 Task: Add an event with the title Client Appreciation Reception, date '2023/10/12', time 7:50 AM to 9:50 AMand add a description: The Marketing Campaign Launch is an exciting and highly anticipated event that marks the official introduction of a new marketing campaign to the target audience. It is a carefully planned and executed event designed to create buzz, generate interest, and maximize the impact of the campaign's messaging and objectives._x000D_
_x000D_
, put the event into Blue category . Add location for the event as: 789 Promenade des Anglais, Nice, France, logged in from the account softage.3@softage.netand send the event invitation to softage.8@softage.net and softage.9@softage.net. Set a reminder for the event 5 minutes before
Action: Mouse moved to (81, 87)
Screenshot: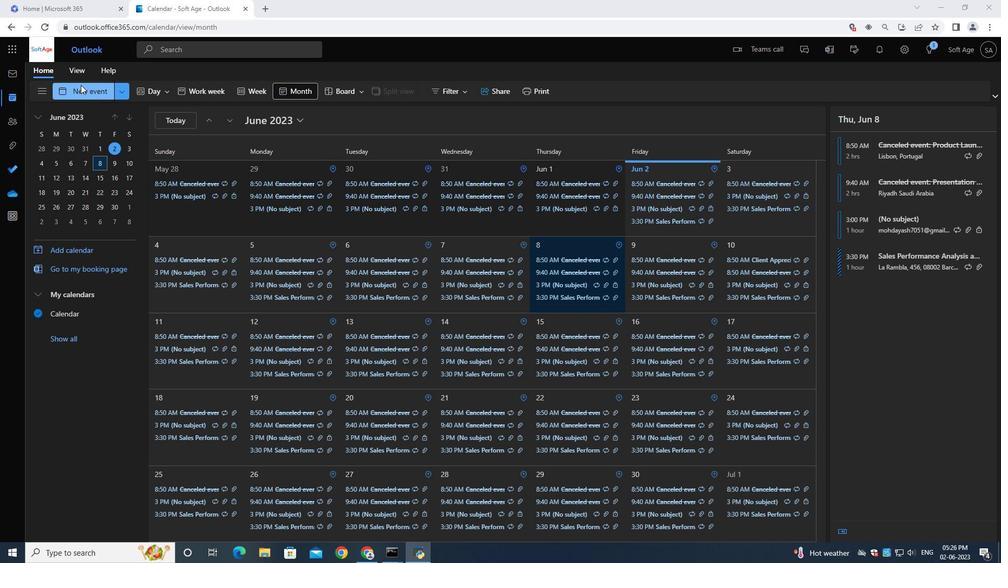 
Action: Mouse pressed left at (81, 87)
Screenshot: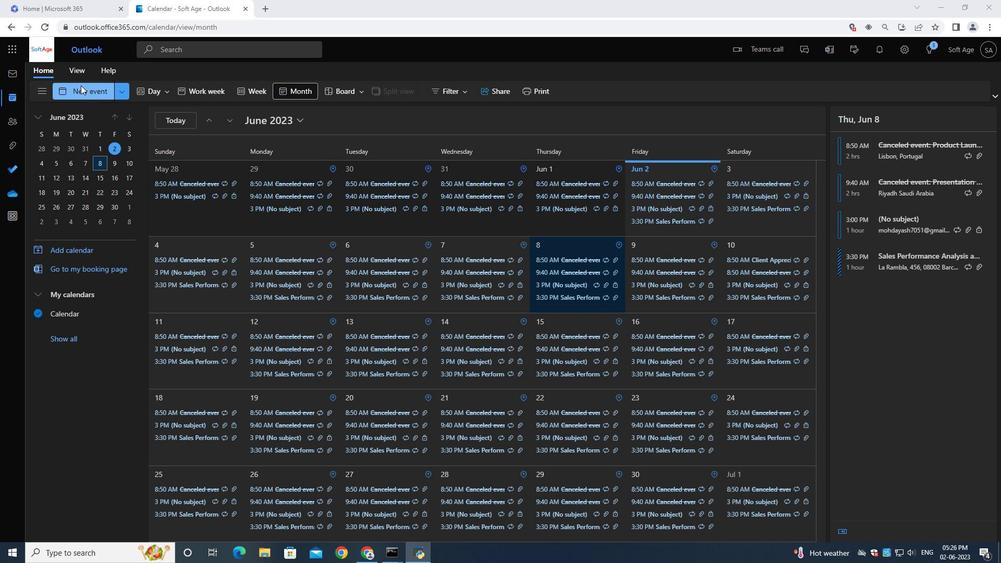 
Action: Mouse moved to (263, 155)
Screenshot: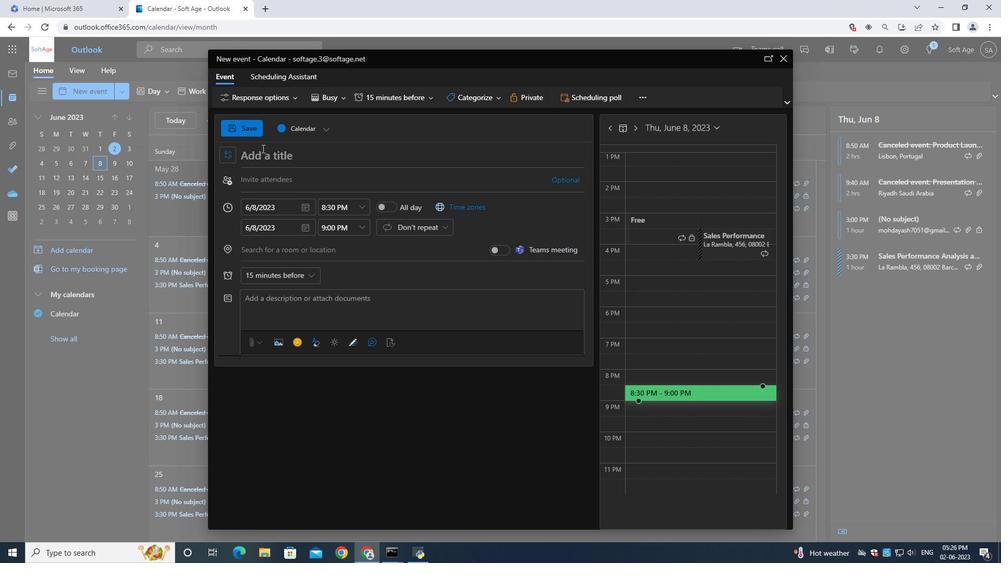 
Action: Mouse pressed left at (263, 155)
Screenshot: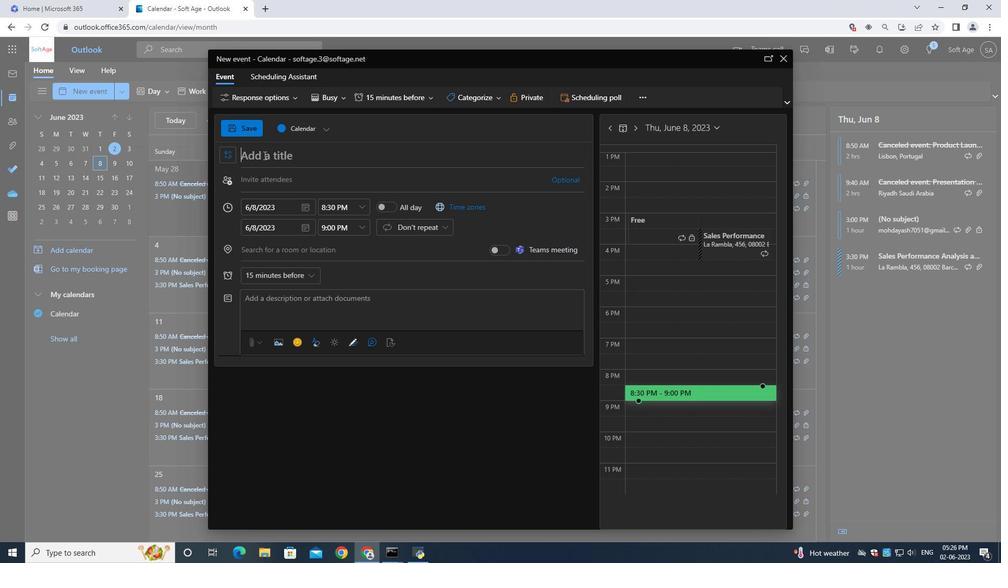 
Action: Key pressed <Key.shift>Client<Key.space>
Screenshot: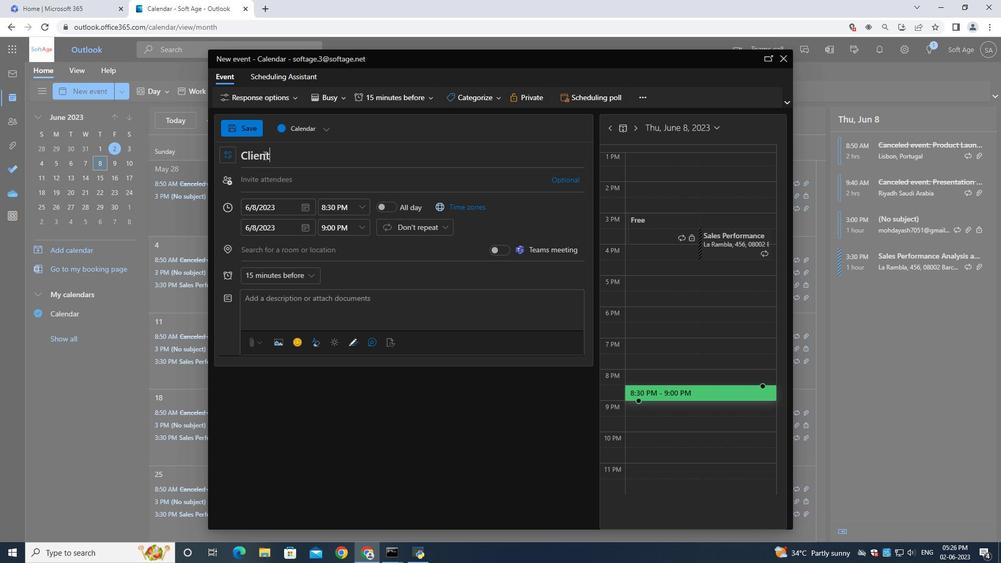 
Action: Mouse moved to (483, 66)
Screenshot: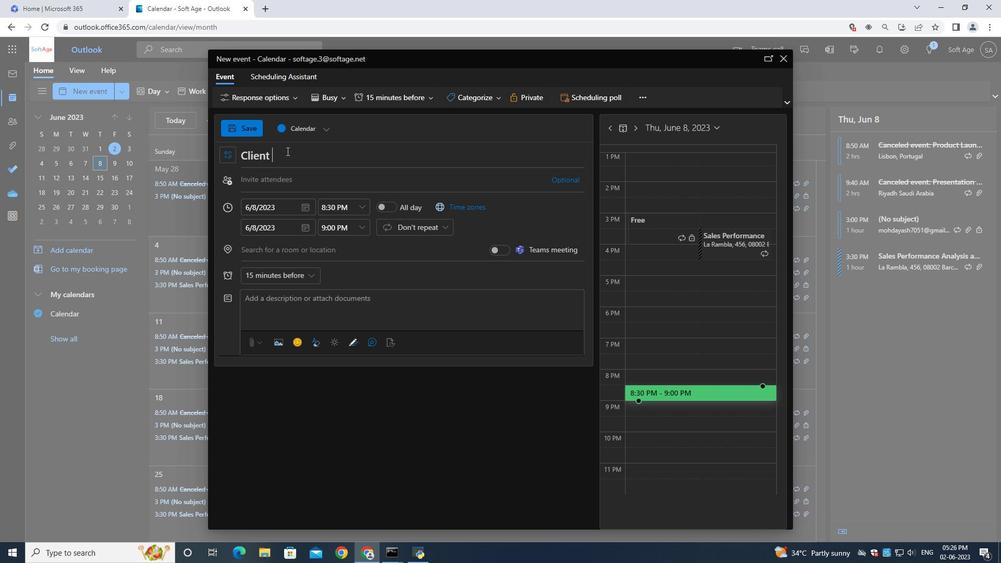 
Action: Key pressed <Key.shift>Appreciation<Key.space><Key.shift>Reception<Key.space>
Screenshot: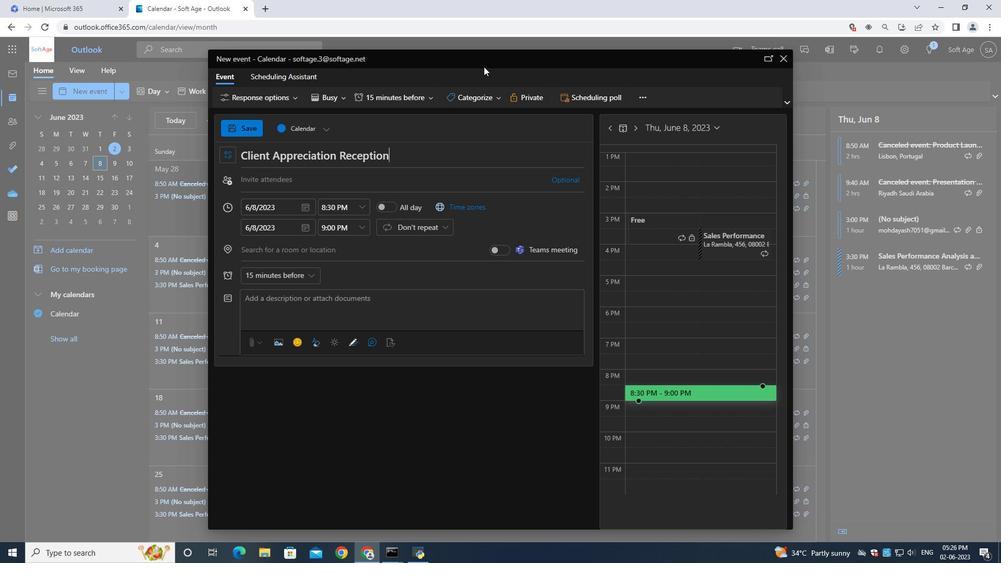 
Action: Mouse moved to (308, 211)
Screenshot: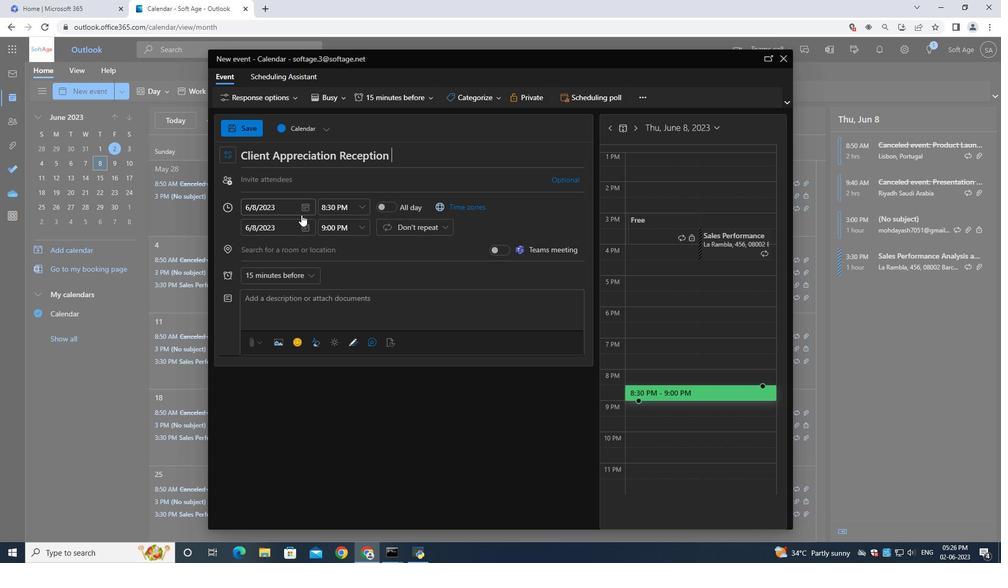 
Action: Mouse pressed left at (308, 211)
Screenshot: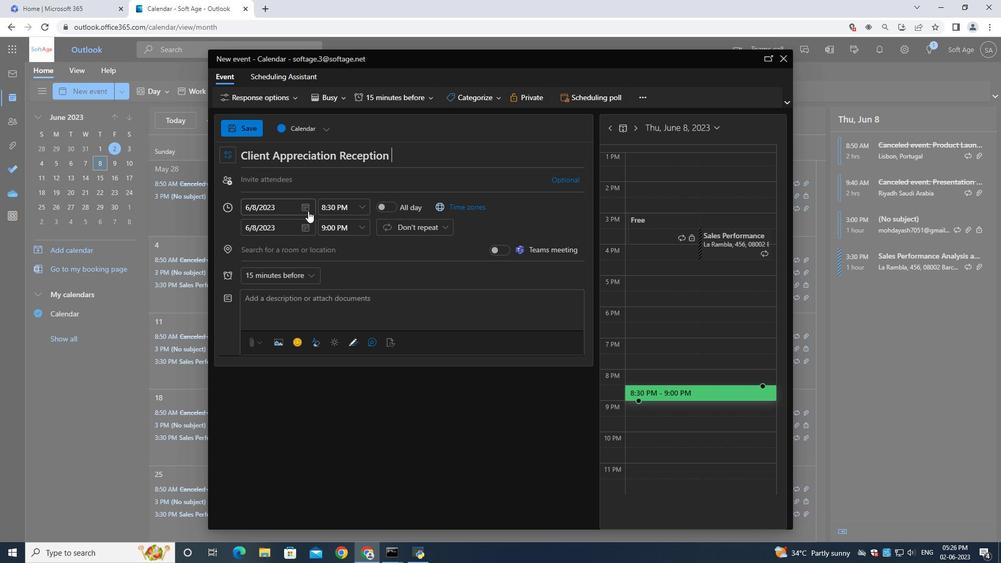 
Action: Mouse moved to (336, 231)
Screenshot: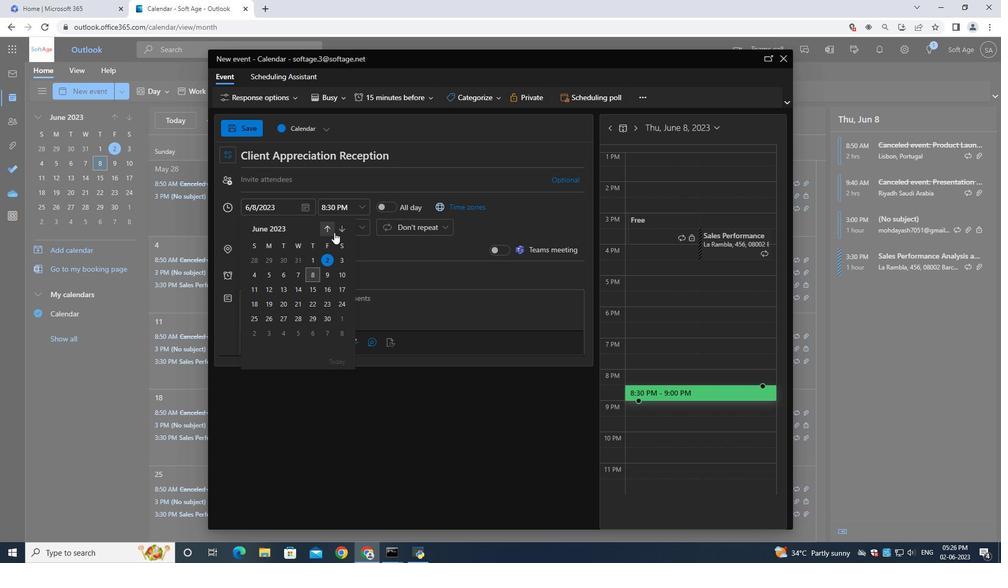 
Action: Mouse pressed left at (336, 231)
Screenshot: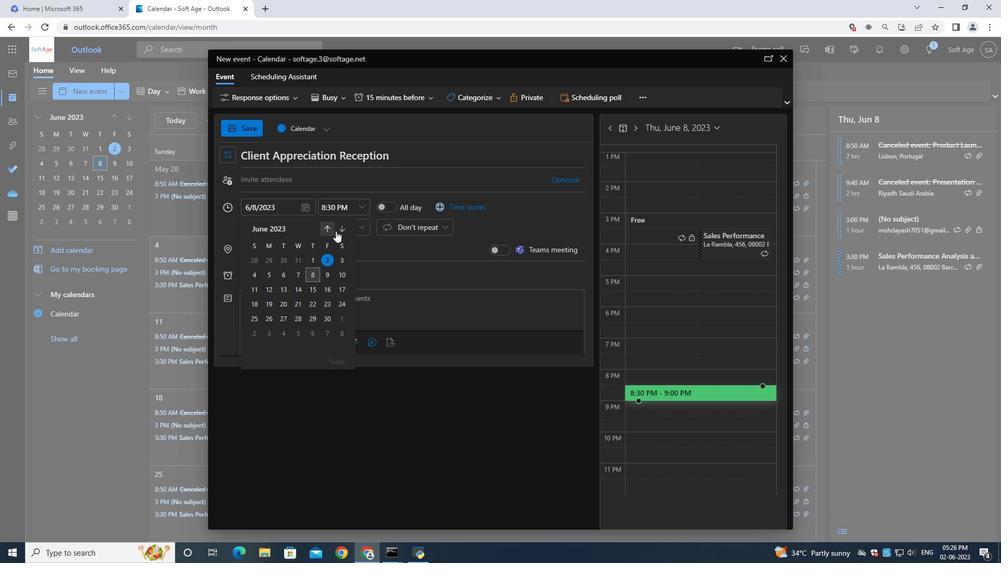 
Action: Mouse moved to (336, 231)
Screenshot: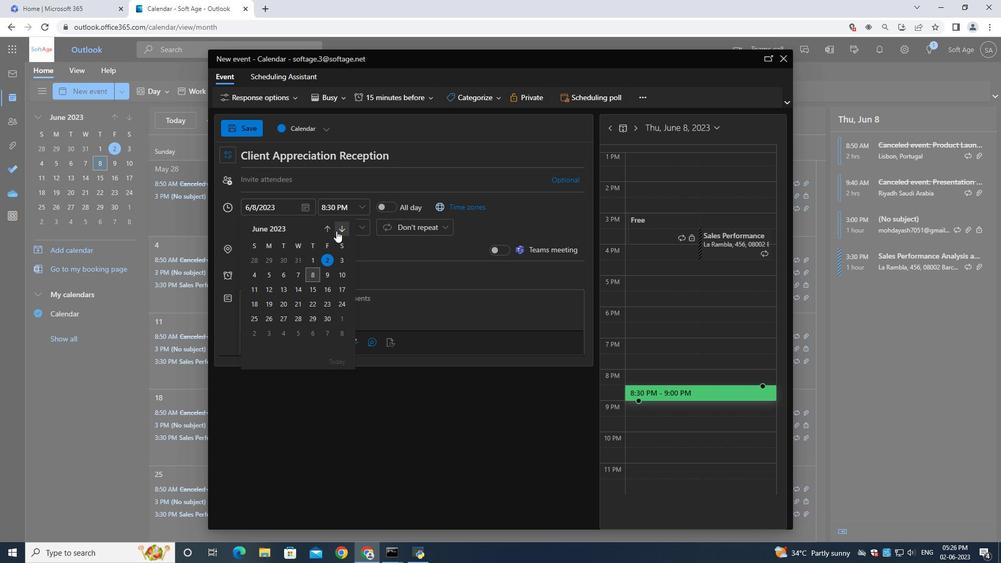 
Action: Mouse pressed left at (336, 231)
Screenshot: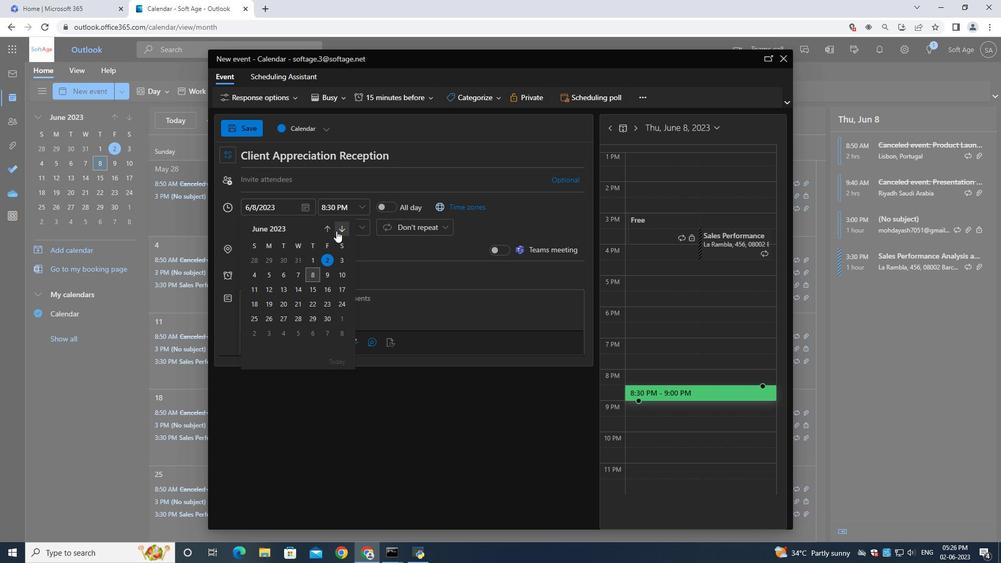 
Action: Mouse pressed left at (336, 231)
Screenshot: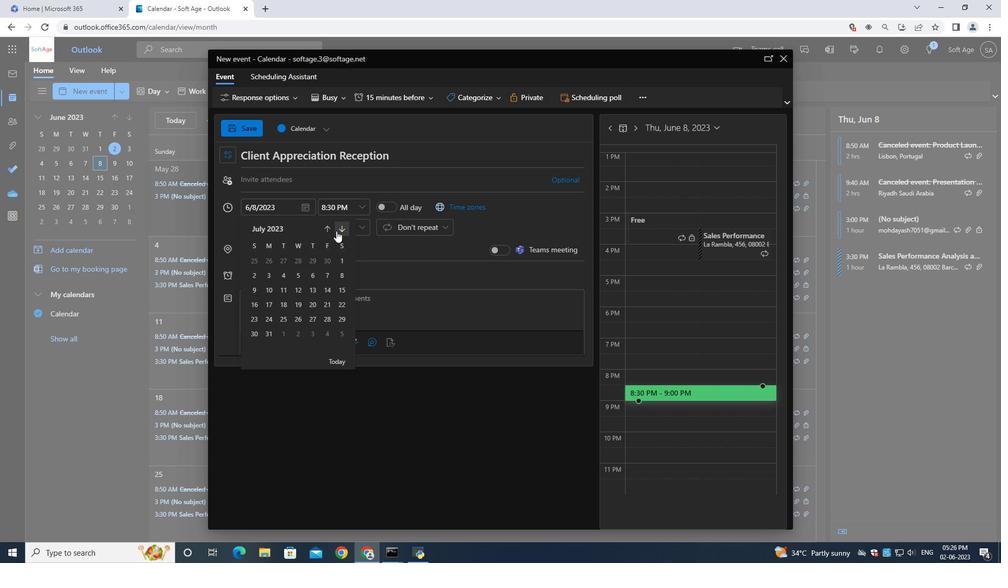 
Action: Mouse pressed left at (336, 231)
Screenshot: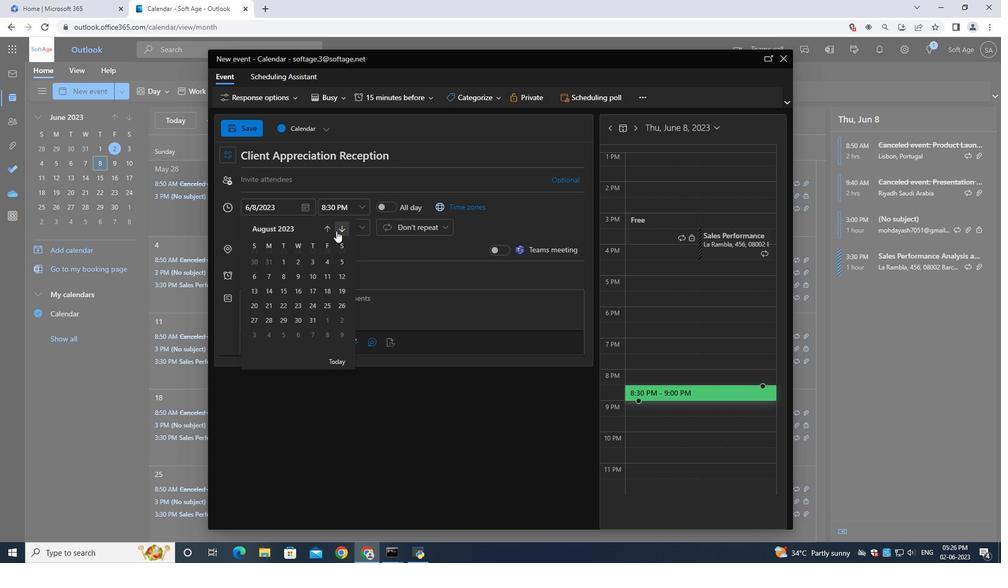 
Action: Mouse pressed left at (336, 231)
Screenshot: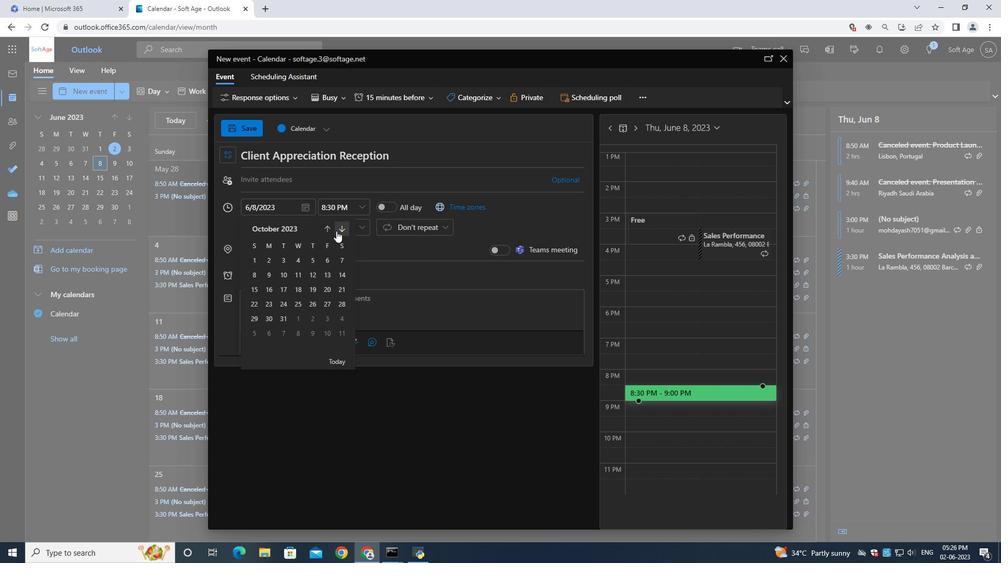 
Action: Mouse moved to (324, 228)
Screenshot: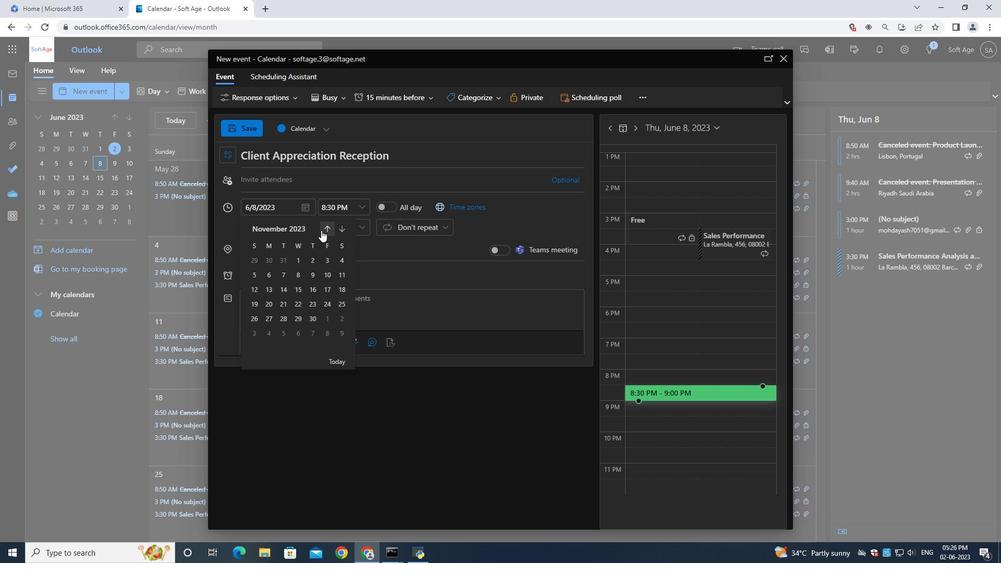 
Action: Mouse pressed left at (324, 228)
Screenshot: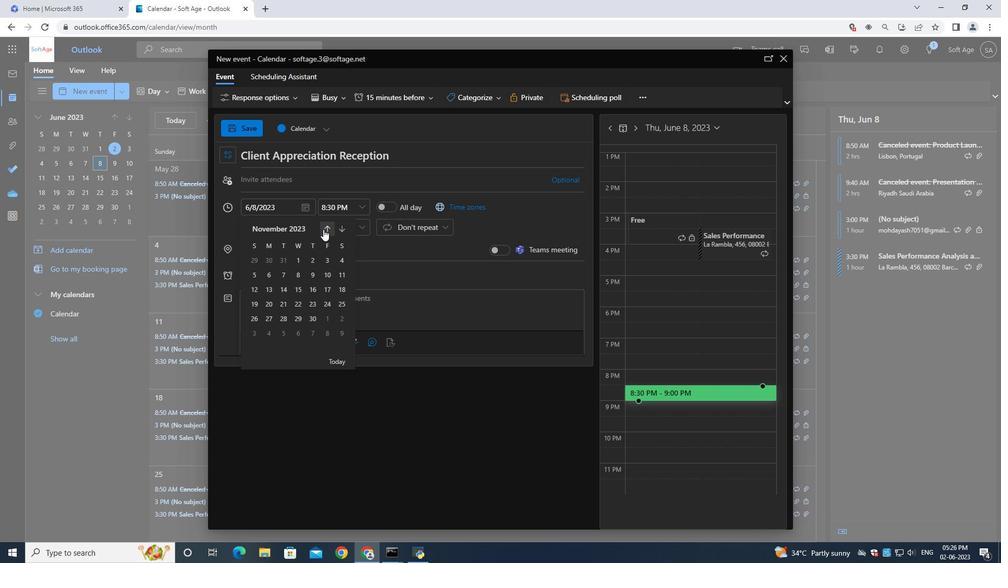 
Action: Mouse moved to (308, 275)
Screenshot: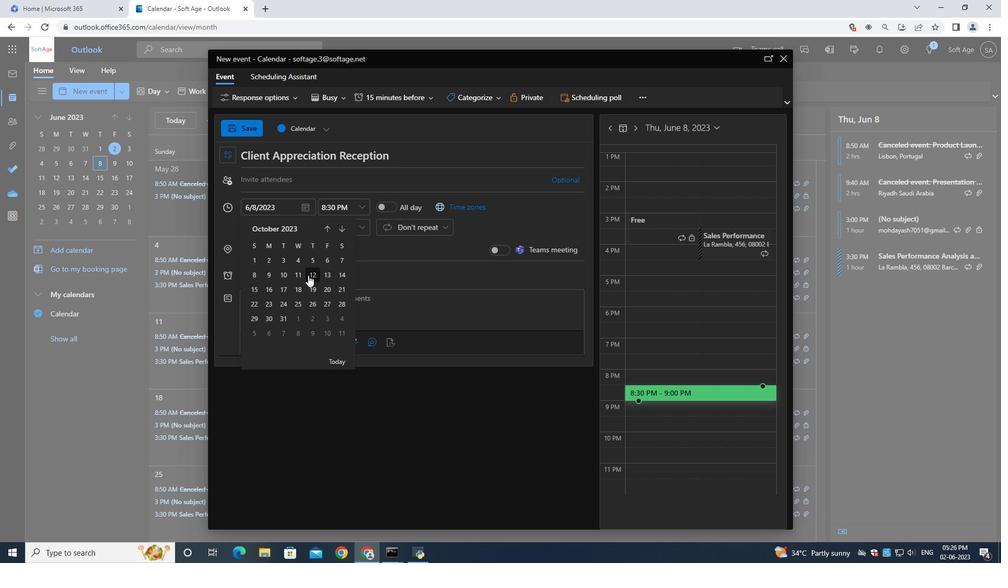
Action: Mouse pressed left at (308, 275)
Screenshot: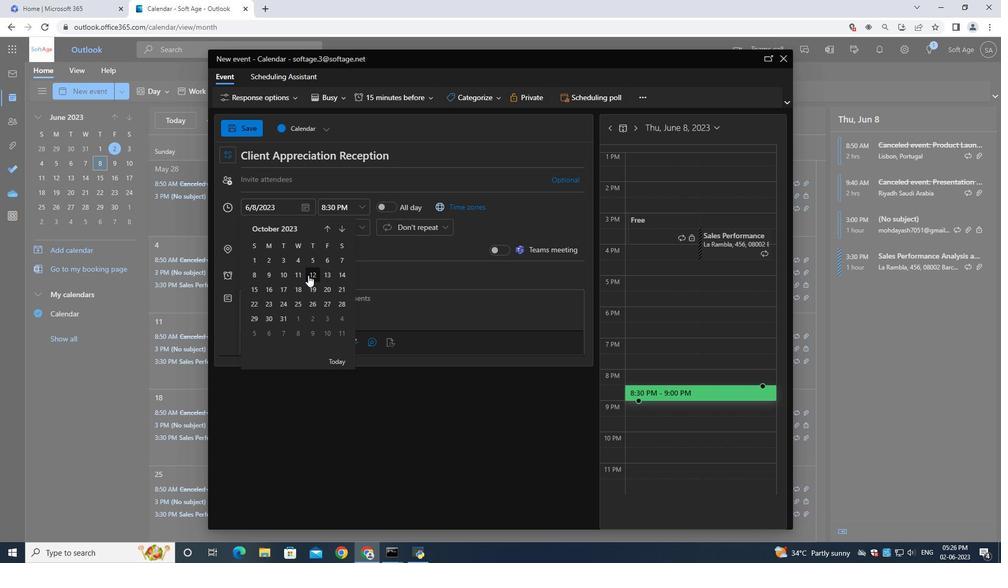 
Action: Mouse moved to (344, 208)
Screenshot: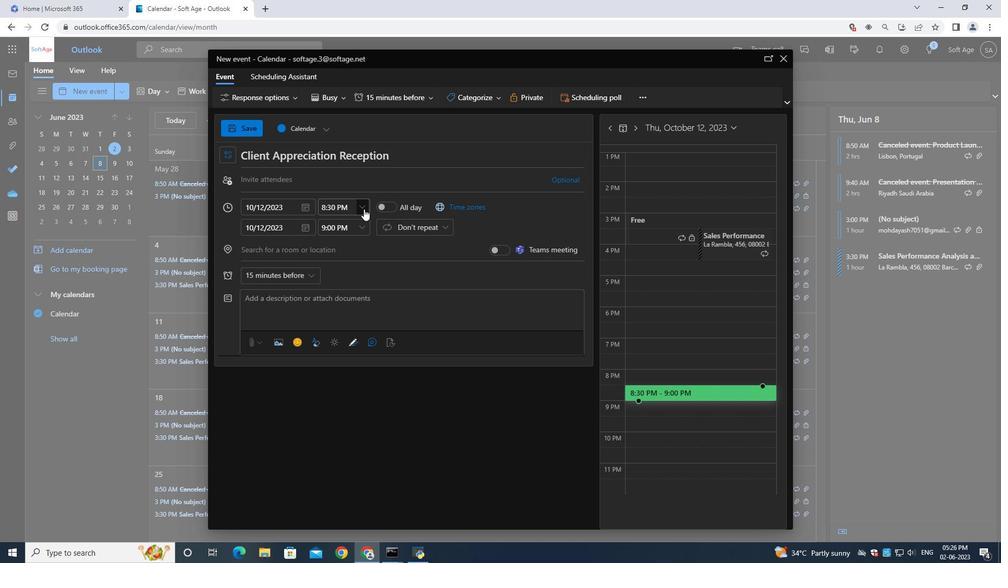 
Action: Mouse pressed left at (344, 208)
Screenshot: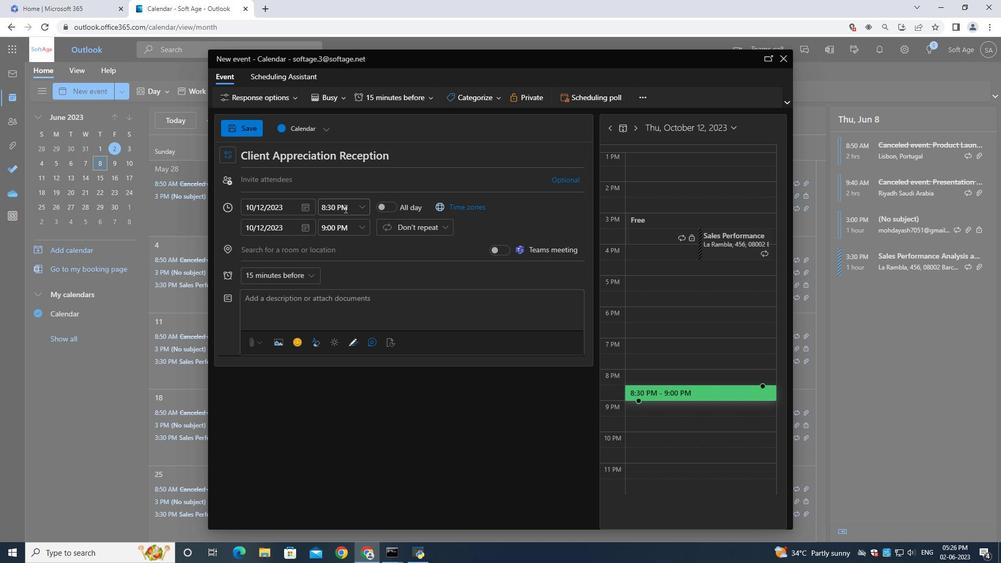 
Action: Key pressed 7<Key.shift_r>:50<Key.shift>AM
Screenshot: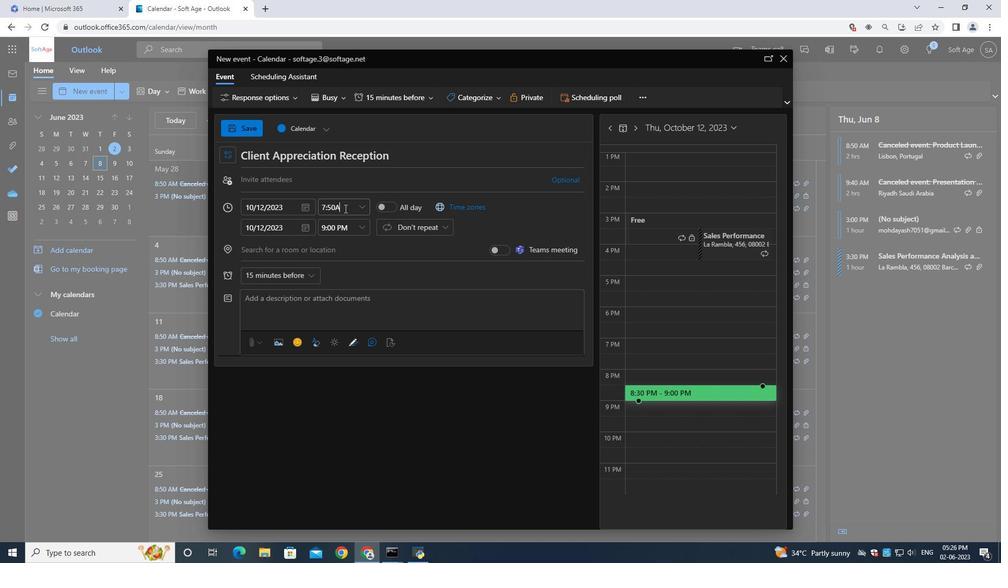 
Action: Mouse moved to (345, 225)
Screenshot: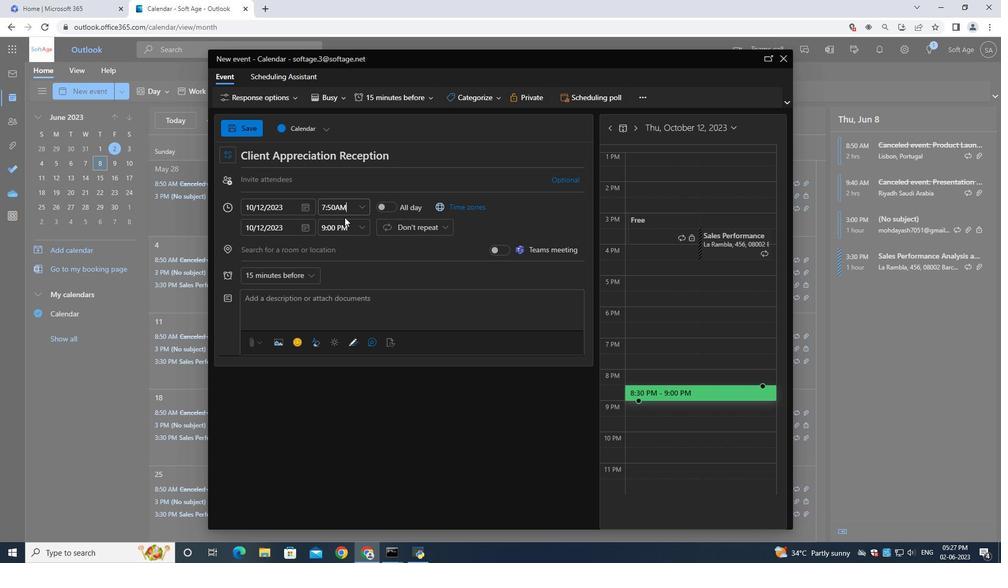 
Action: Mouse pressed left at (345, 225)
Screenshot: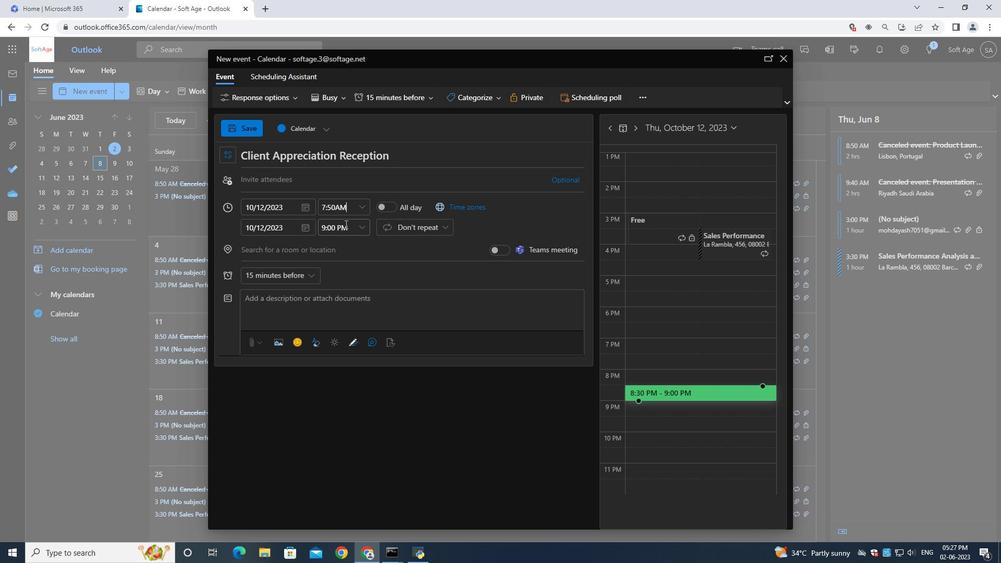 
Action: Key pressed 9<Key.shift_r>:50<Key.shift>AM
Screenshot: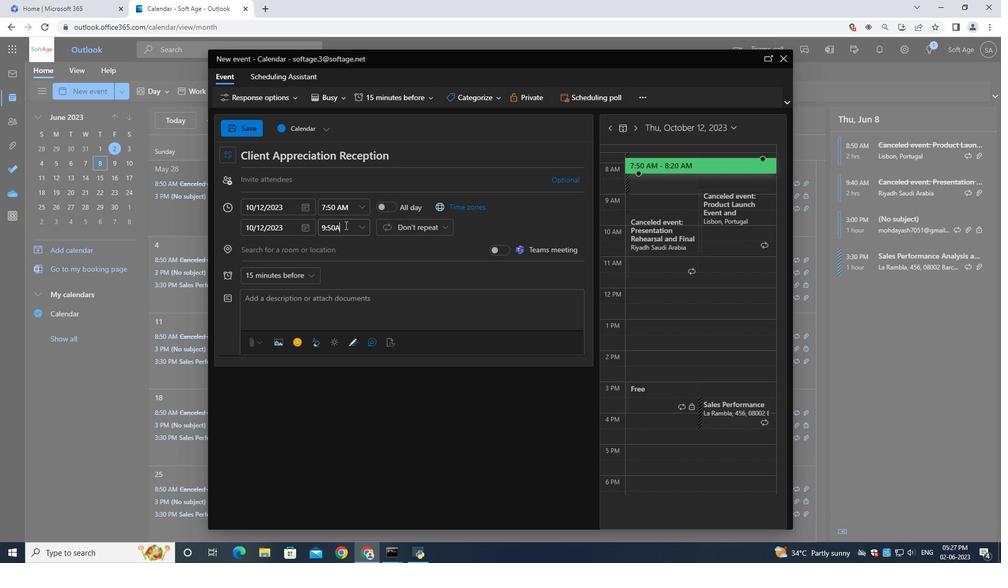 
Action: Mouse moved to (299, 300)
Screenshot: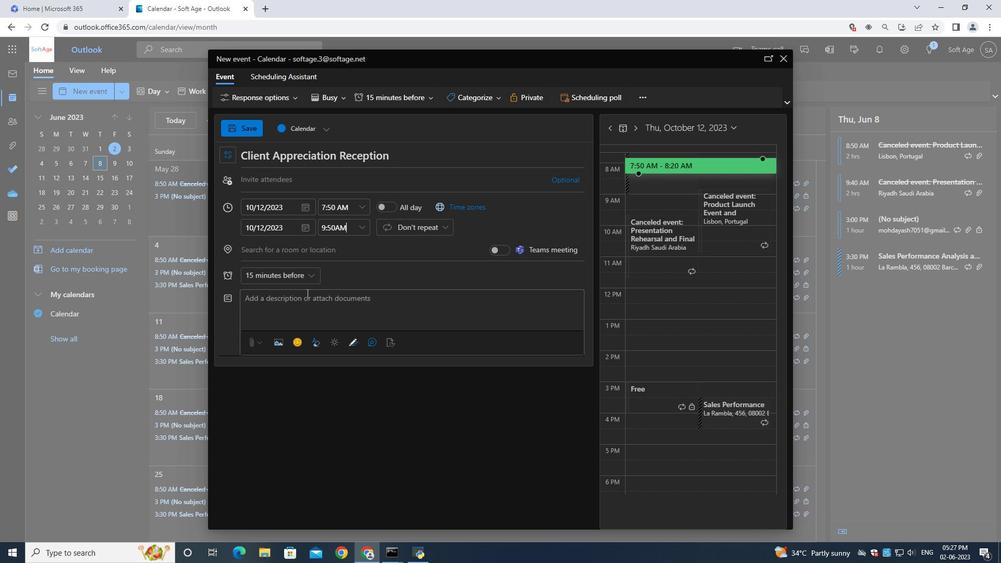 
Action: Mouse pressed left at (299, 300)
Screenshot: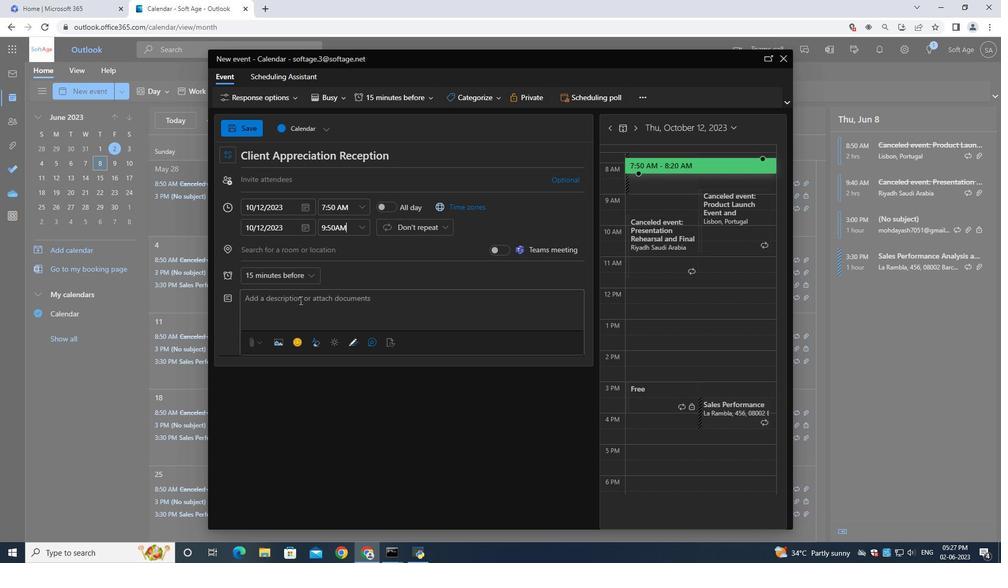 
Action: Key pressed <Key.shift>The<Key.space><Key.shift><Key.shift><Key.shift><Key.shift><Key.shift><Key.shift><Key.shift>Marketing<Key.space><Key.shift><Key.shift><Key.shift><Key.shift><Key.shift><Key.shift><Key.shift><Key.shift><Key.shift><Key.shift><Key.shift><Key.shift><Key.shift><Key.shift><Key.shift><Key.shift><Key.shift><Key.shift><Key.shift><Key.shift><Key.shift><Key.shift><Key.shift><Key.shift><Key.shift><Key.shift><Key.shift><Key.shift><Key.shift><Key.shift><Key.shift><Key.shift><Key.shift><Key.shift><Key.shift>Campaign<Key.space><Key.shift>Launch<Key.space>
Screenshot: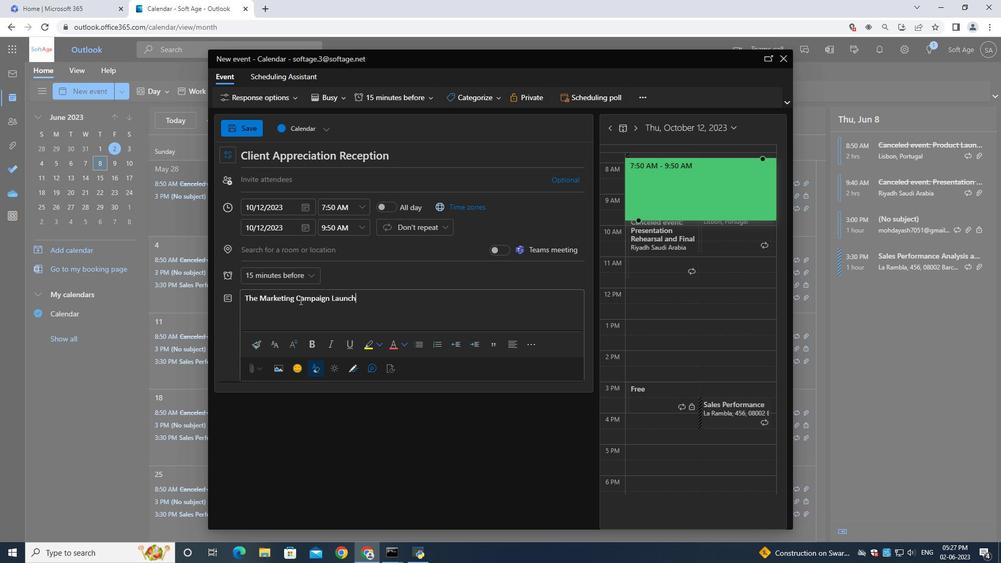 
Action: Mouse moved to (301, 300)
Screenshot: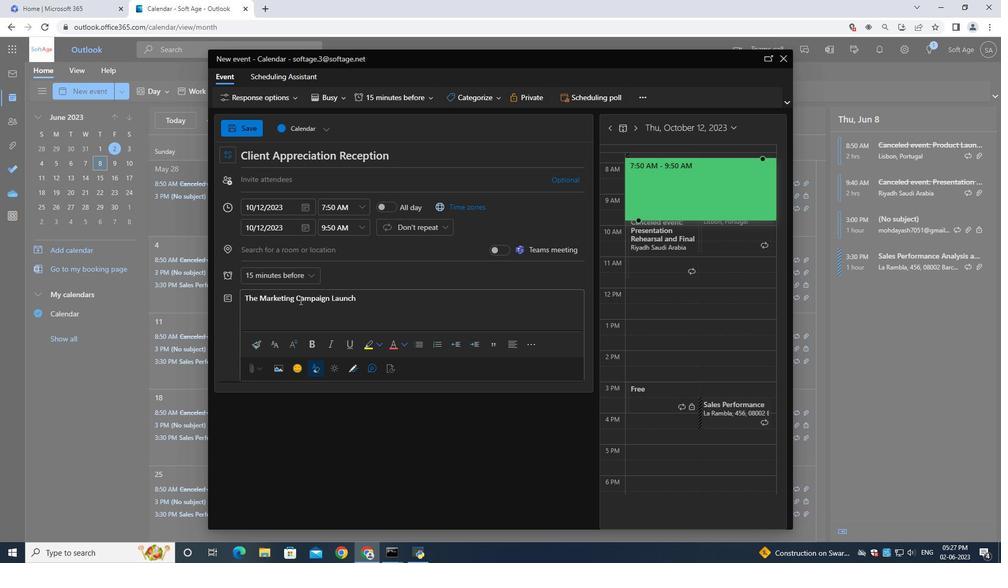 
Action: Key pressed is<Key.space>an<Key.space>exciting<Key.space>and<Key.space>higl<Key.backspace>hly<Key.space>anticipated<Key.space>event<Key.space>that<Key.space>marks<Key.space>the<Key.space>official<Key.space>introduction<Key.space>of<Key.space>a<Key.space>new<Key.space>marketing<Key.space>campaign<Key.space>to<Key.space>the<Key.space>target<Key.space>audience.<Key.space><Key.shift>It<Key.space>is<Key.space>a<Key.space>carefully<Key.space>planned<Key.space>and<Key.space>executed<Key.space>event<Key.space>designed<Key.space>to<Key.space>create<Key.space>buzz,<Key.space>generate<Key.space>interest,<Key.space>and<Key.space>maximize<Key.space>the<Key.space>impart<Key.backspace><Key.backspace>ct<Key.space>of<Key.space>the<Key.space>campaign's<Key.space>messaging<Key.space>and<Key.space>objectives
Screenshot: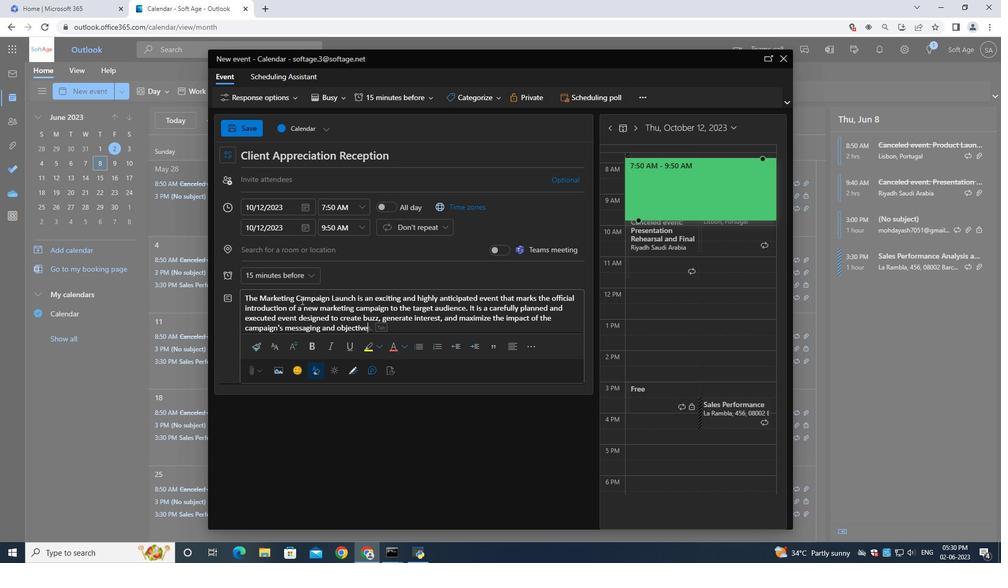 
Action: Mouse moved to (334, 314)
Screenshot: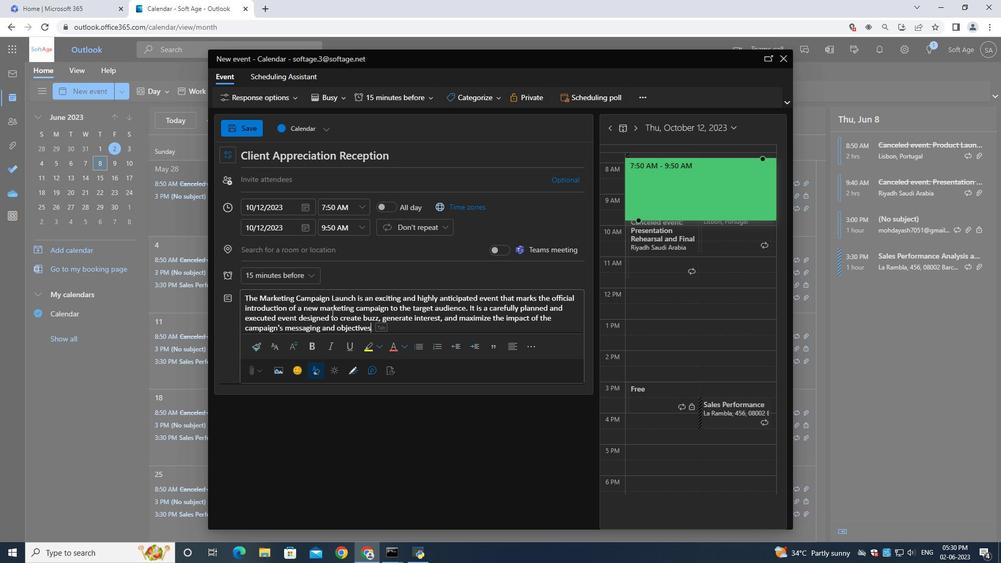 
Action: Key pressed .
Screenshot: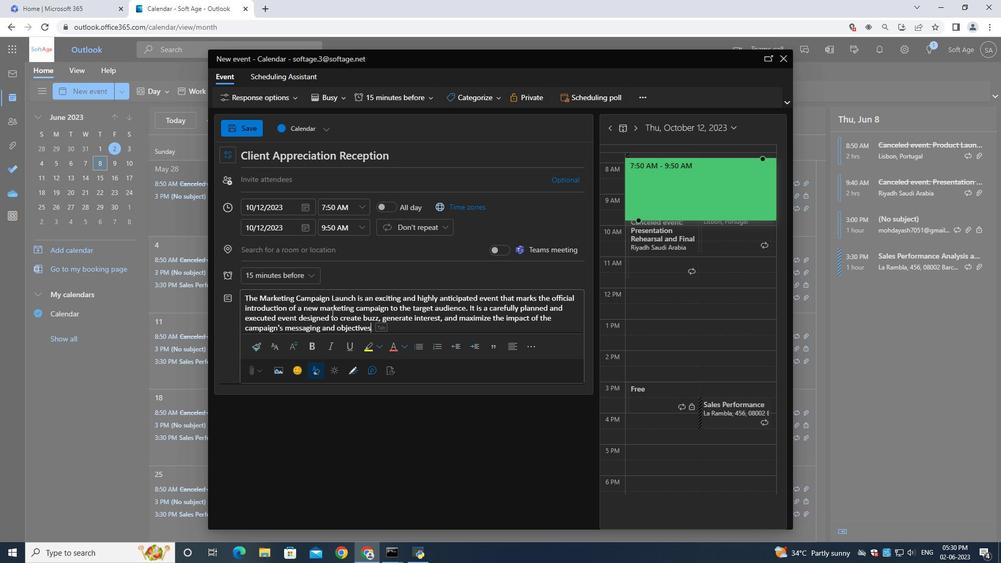 
Action: Mouse moved to (477, 101)
Screenshot: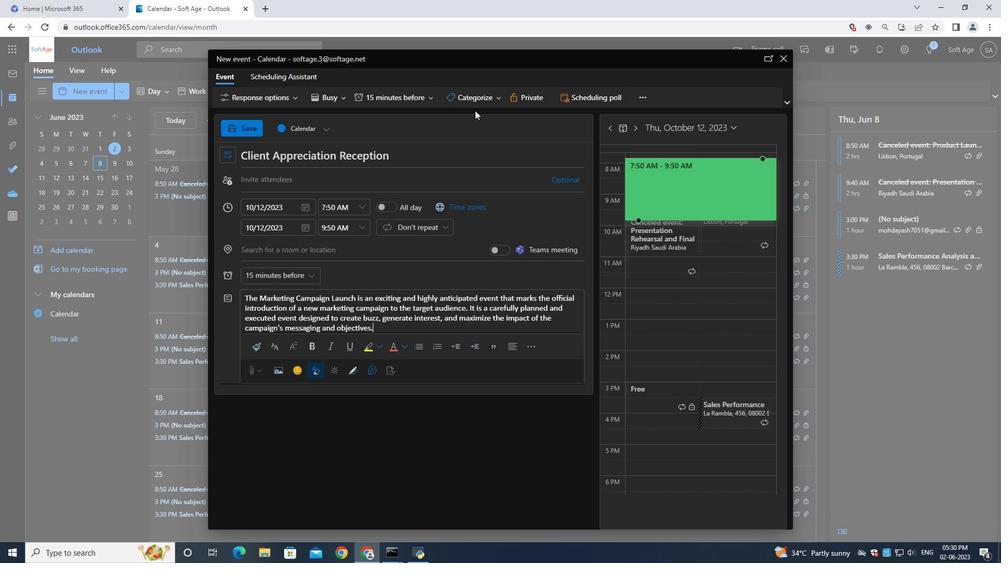 
Action: Mouse pressed left at (477, 101)
Screenshot: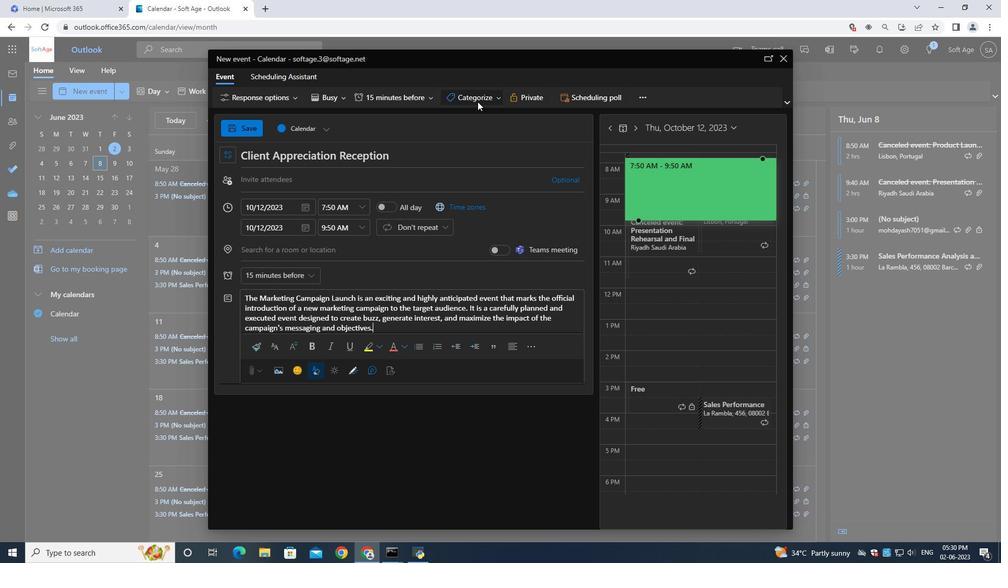 
Action: Mouse moved to (483, 120)
Screenshot: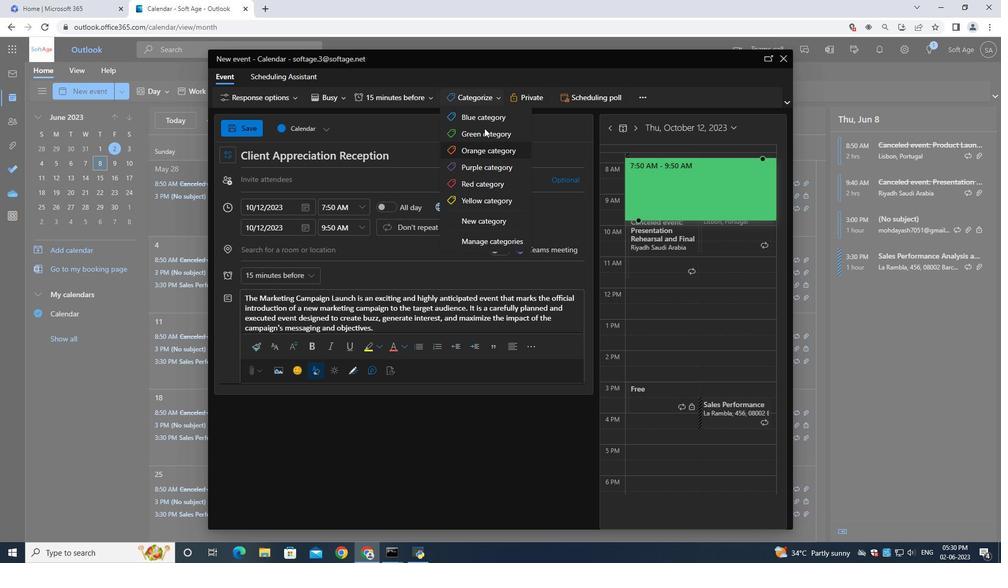 
Action: Mouse pressed left at (483, 120)
Screenshot: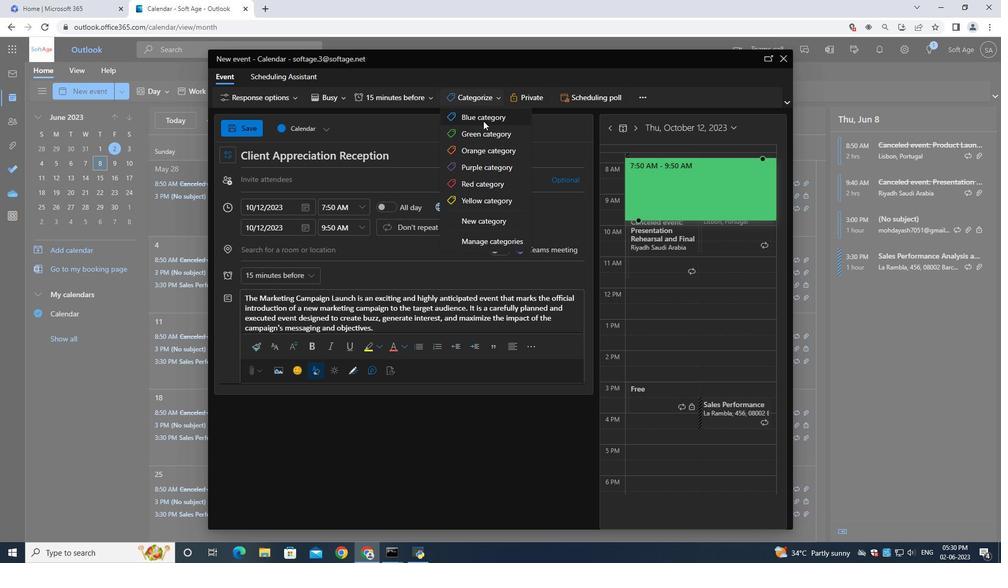 
Action: Mouse moved to (279, 256)
Screenshot: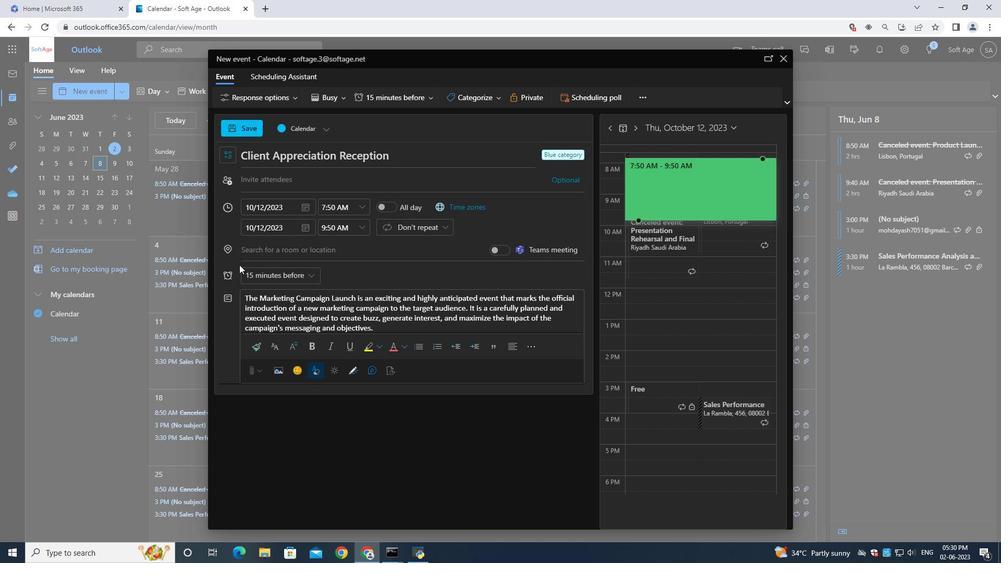 
Action: Mouse pressed left at (279, 256)
Screenshot: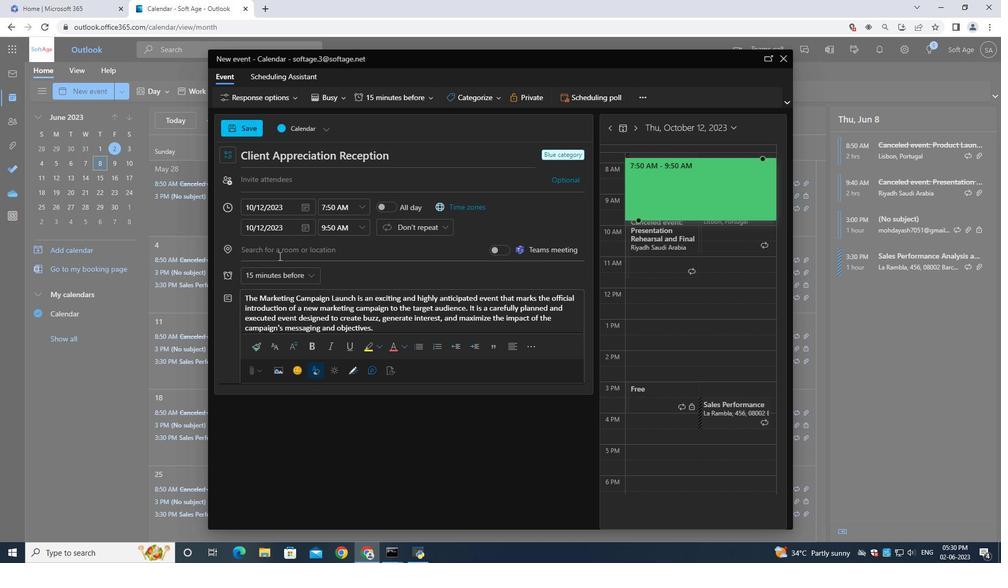 
Action: Mouse moved to (279, 256)
Screenshot: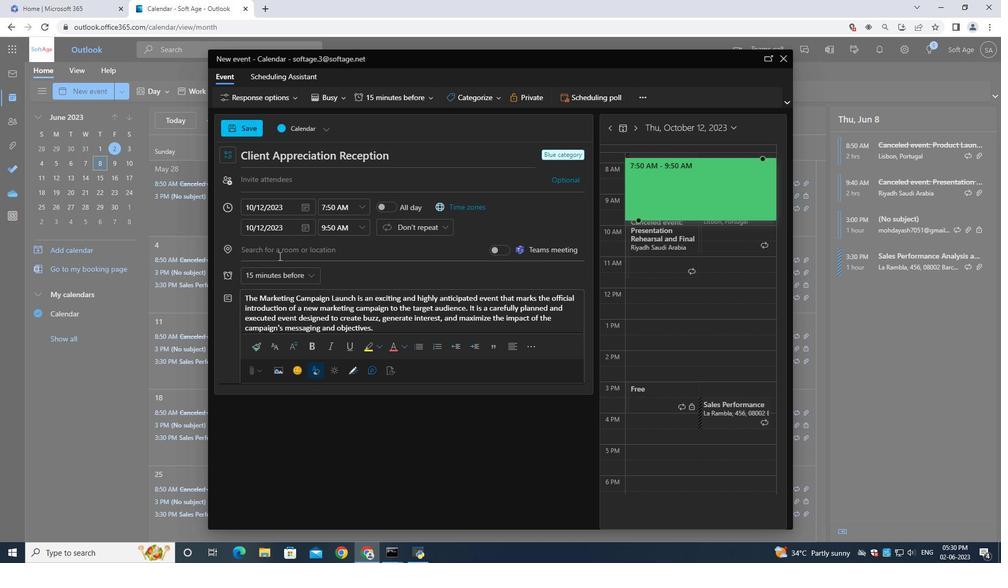 
Action: Key pressed 789<Key.space><Key.shift>Promenade<Key.space>des<Key.space><Key.shift>Angg<Key.backspace>lais,<Key.space><Key.shift>Nice,<Key.space><Key.shift><Key.shift><Key.shift><Key.shift><Key.shift><Key.shift><Key.shift><Key.shift>Ft<Key.backspace>rancer<Key.backspace>
Screenshot: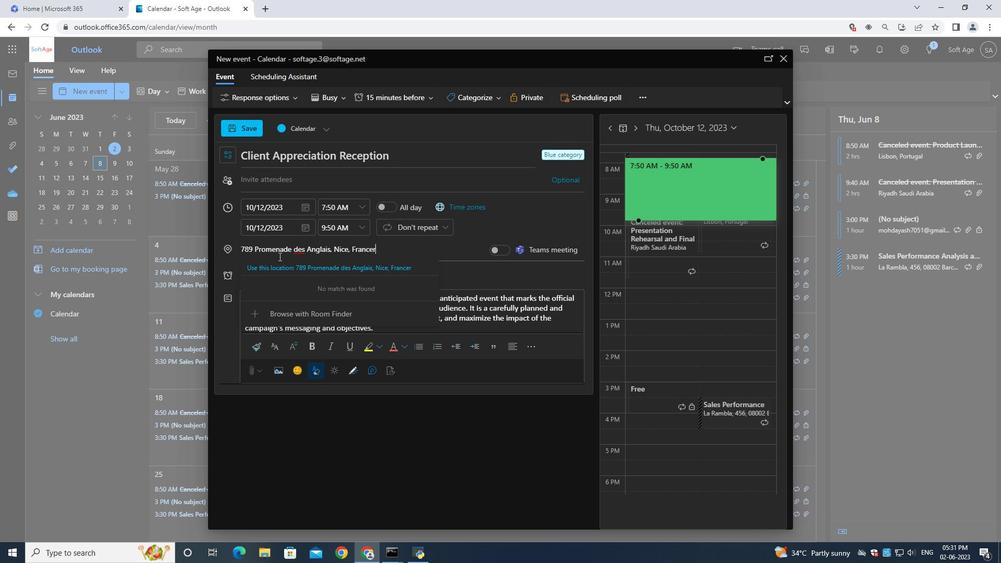 
Action: Mouse moved to (297, 179)
Screenshot: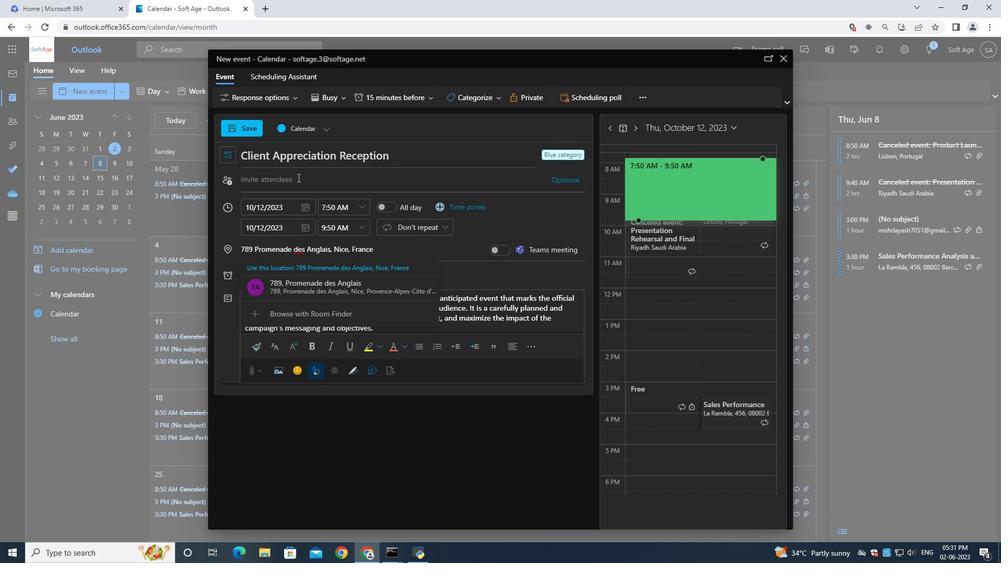 
Action: Mouse pressed left at (297, 179)
Screenshot: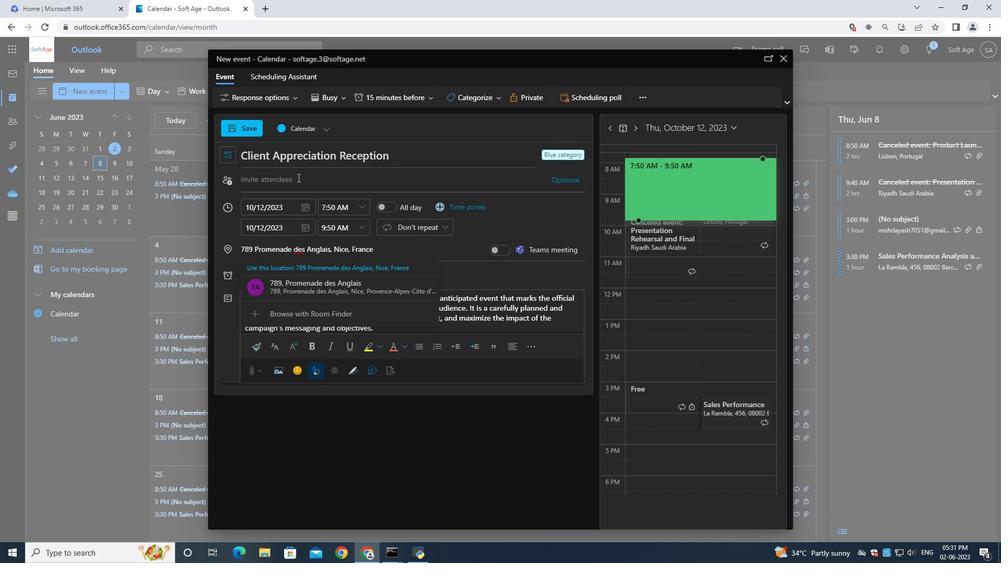 
Action: Mouse moved to (296, 178)
Screenshot: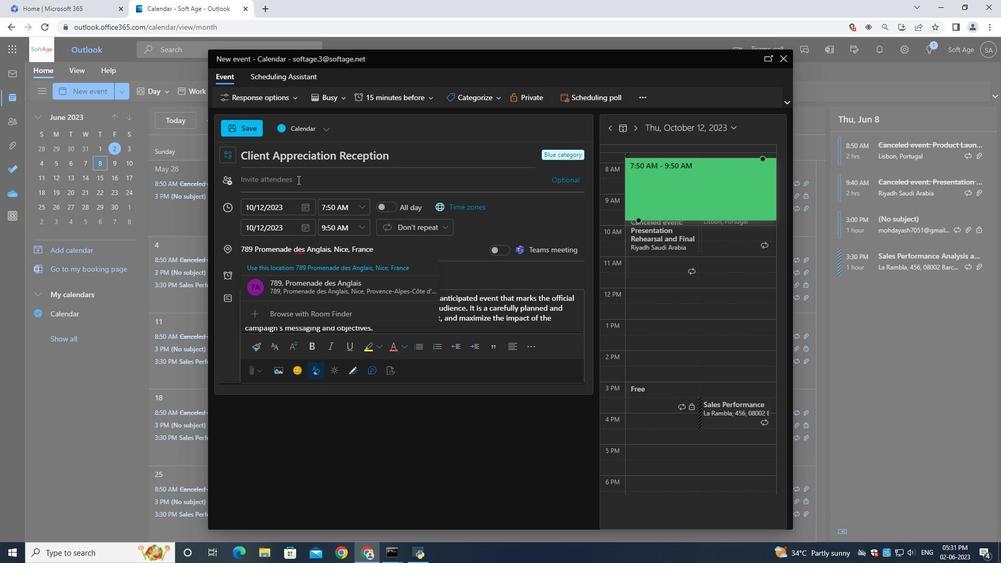 
Action: Key pressed softage.8<Key.shift>@softage.net
Screenshot: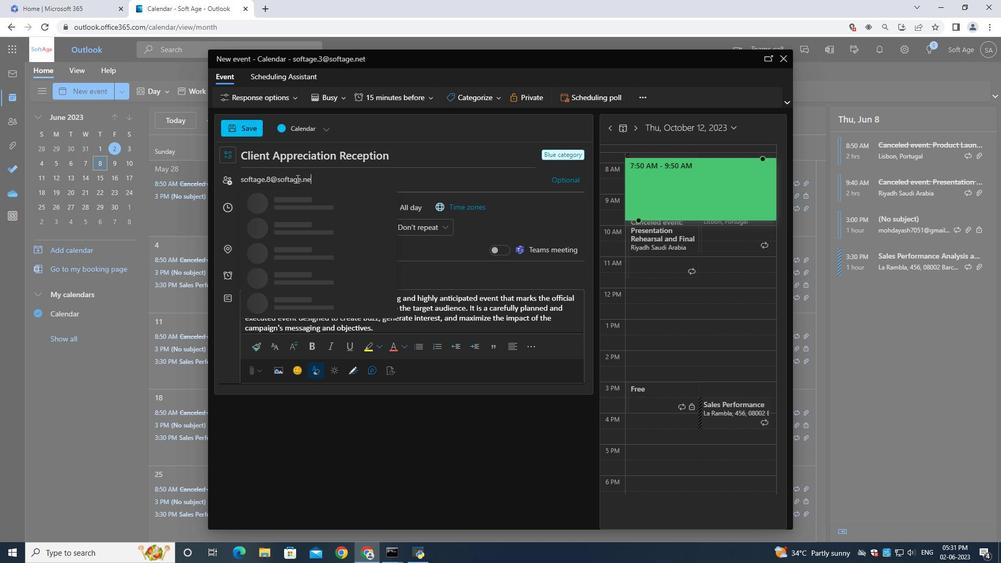 
Action: Mouse moved to (352, 206)
Screenshot: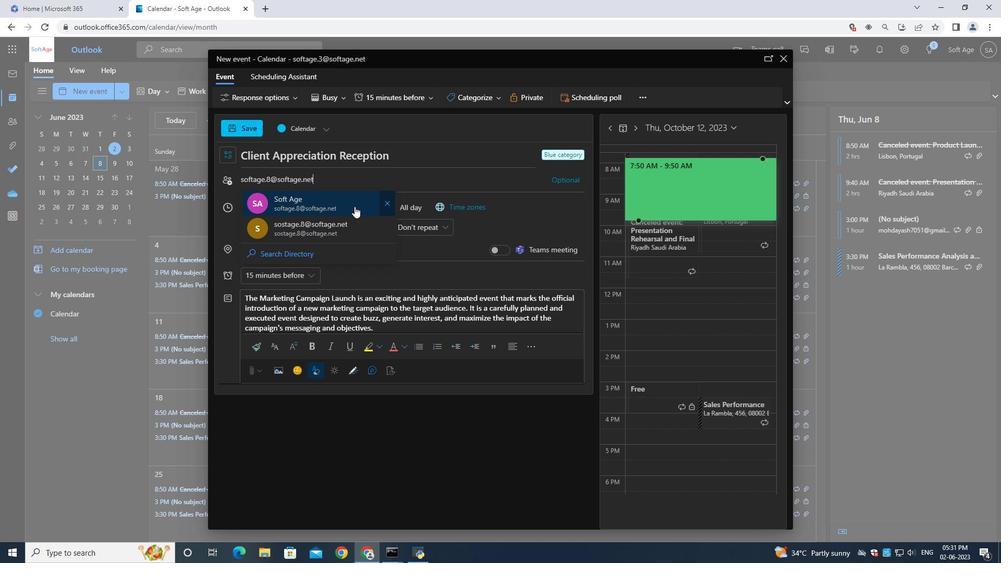 
Action: Mouse pressed left at (352, 206)
Screenshot: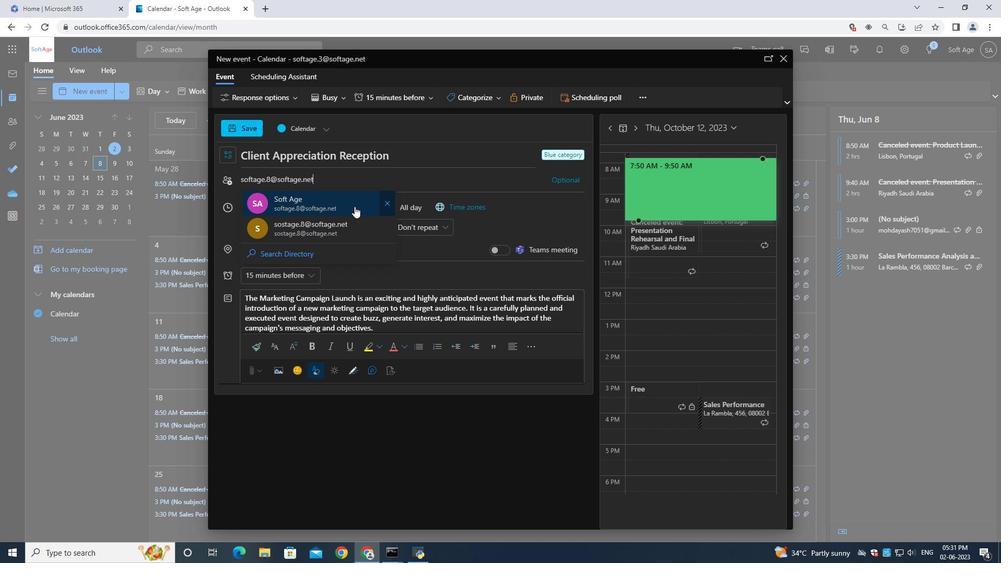 
Action: Key pressed softage.9<Key.shift>@softage.net
Screenshot: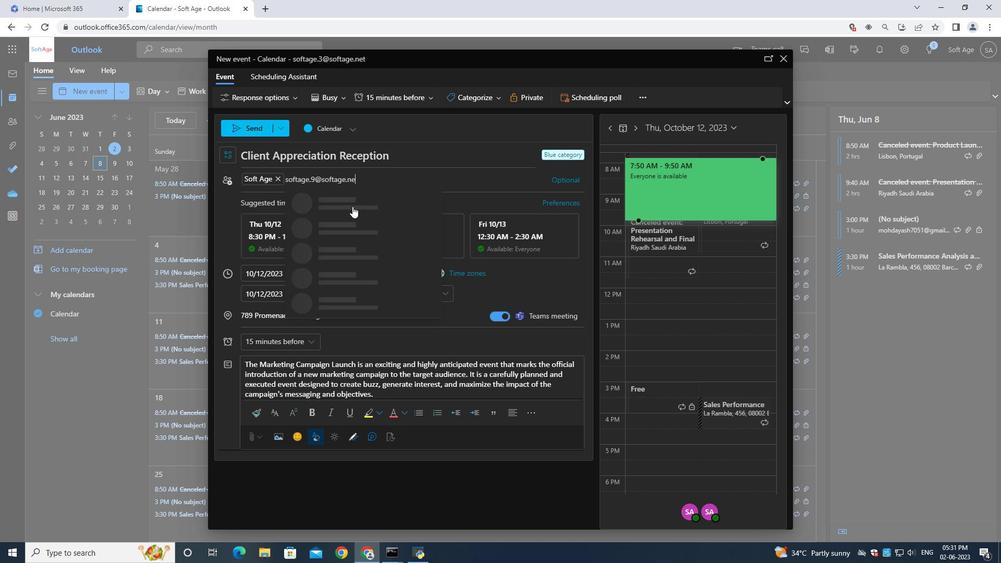 
Action: Mouse moved to (354, 207)
Screenshot: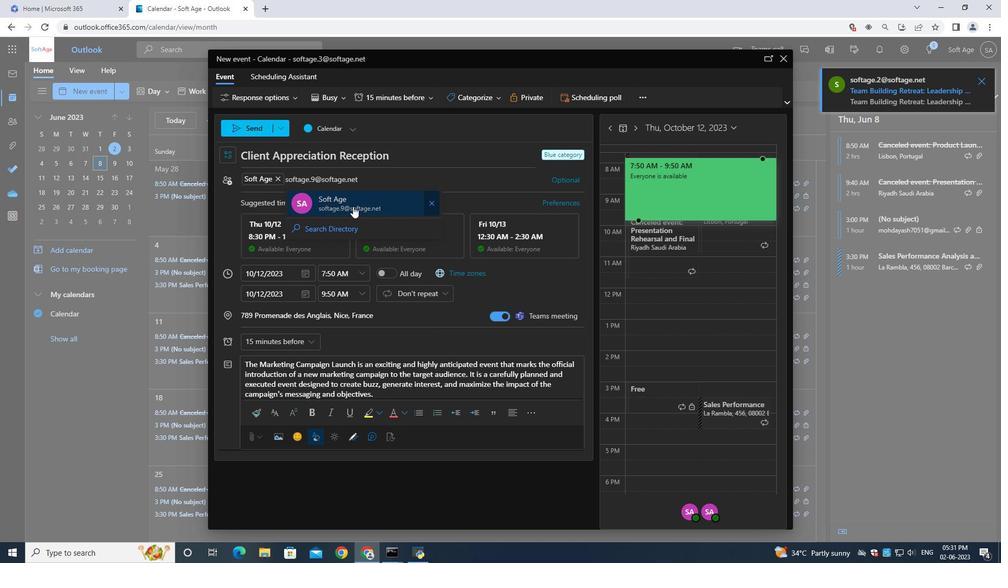 
Action: Mouse pressed left at (354, 207)
Screenshot: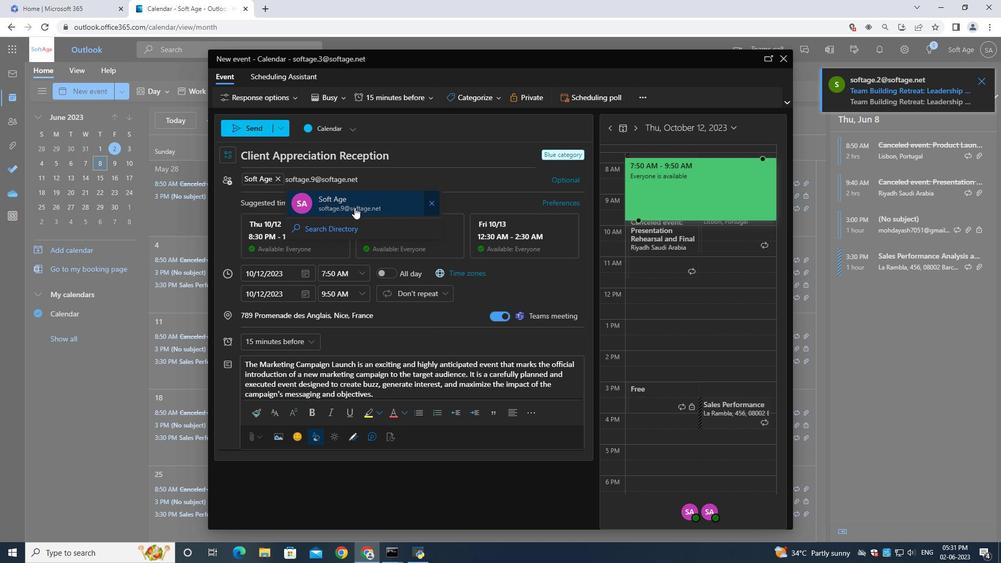 
Action: Mouse moved to (299, 339)
Screenshot: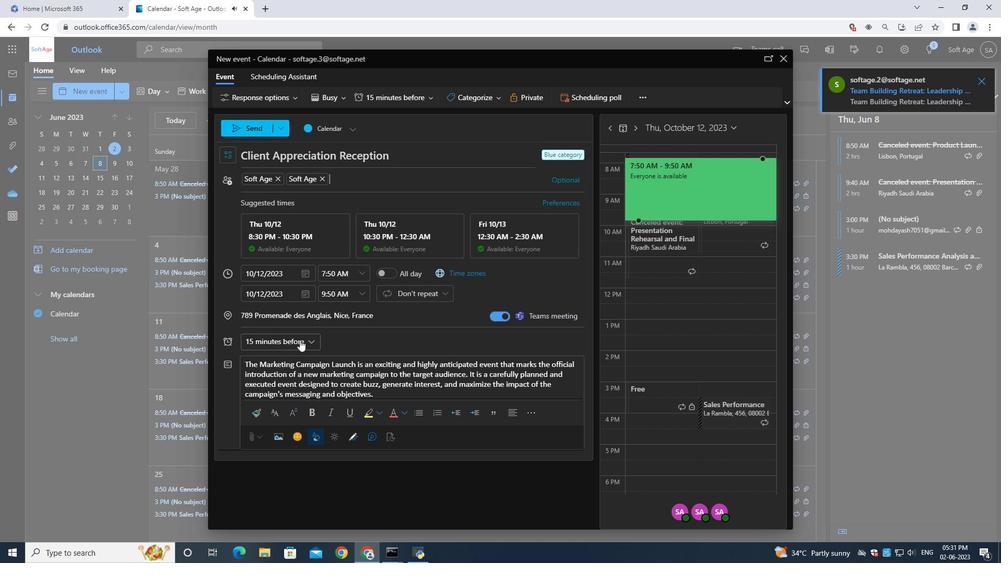 
Action: Mouse pressed left at (299, 339)
Screenshot: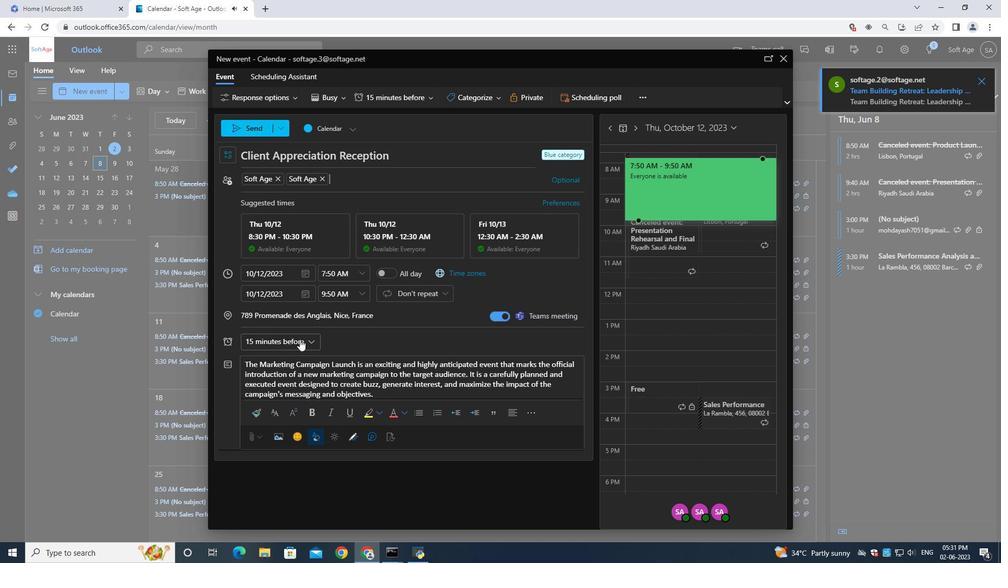 
Action: Mouse moved to (285, 176)
Screenshot: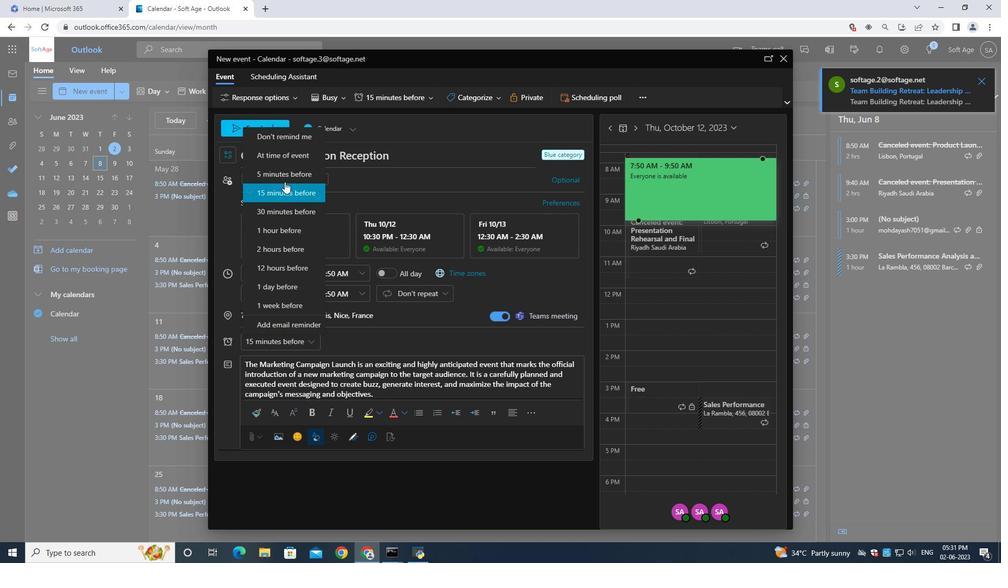 
Action: Mouse pressed left at (285, 176)
Screenshot: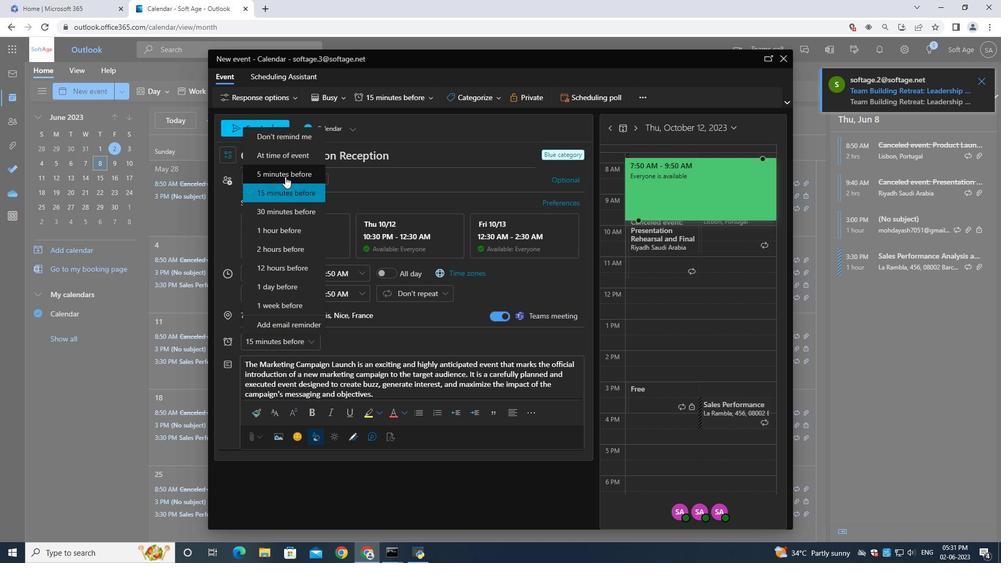 
Action: Mouse moved to (248, 124)
Screenshot: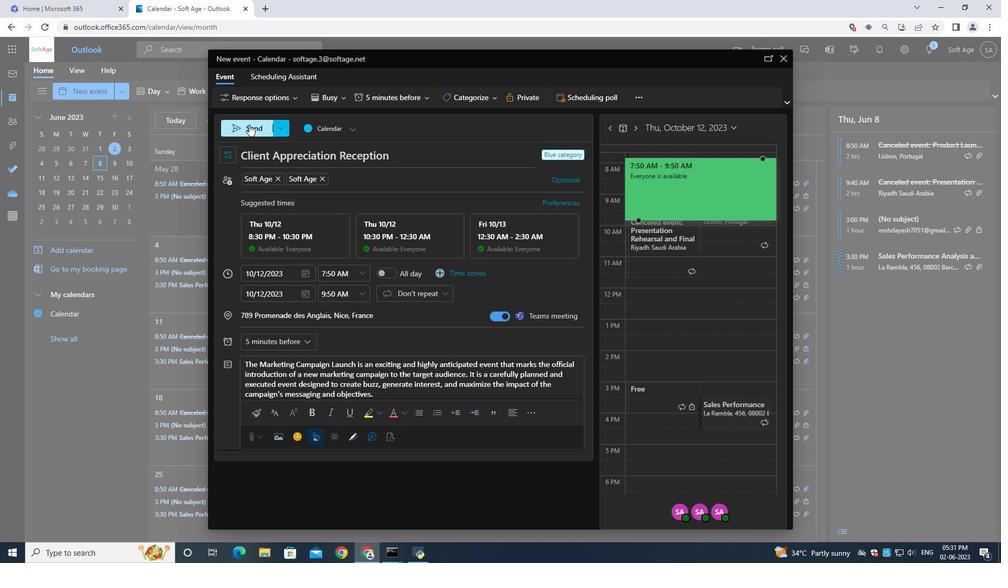 
Action: Mouse pressed left at (248, 124)
Screenshot: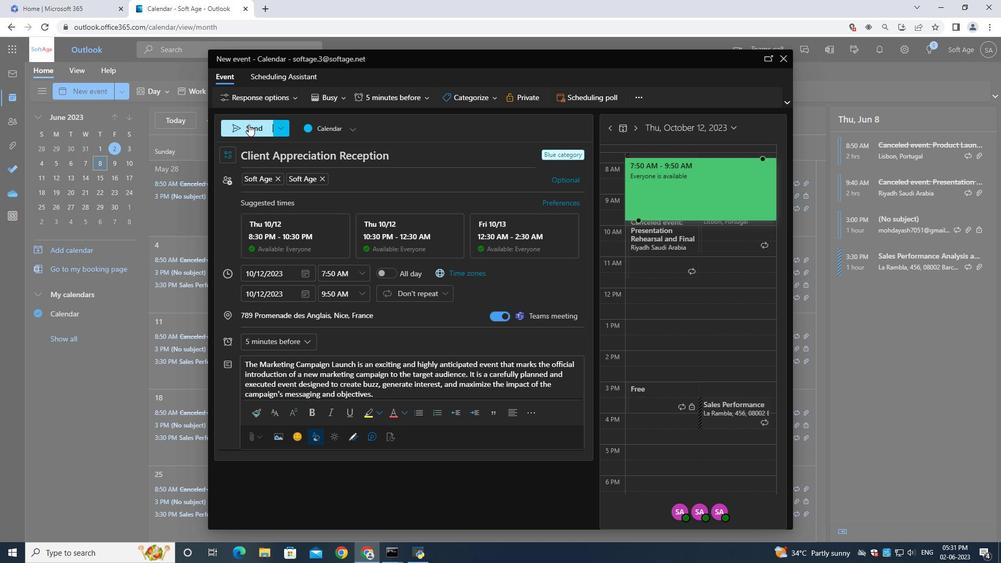
